 Task: Create a due date automation trigger when advanced on, 2 hours before a card is due add dates due in 1 working days.
Action: Mouse moved to (934, 72)
Screenshot: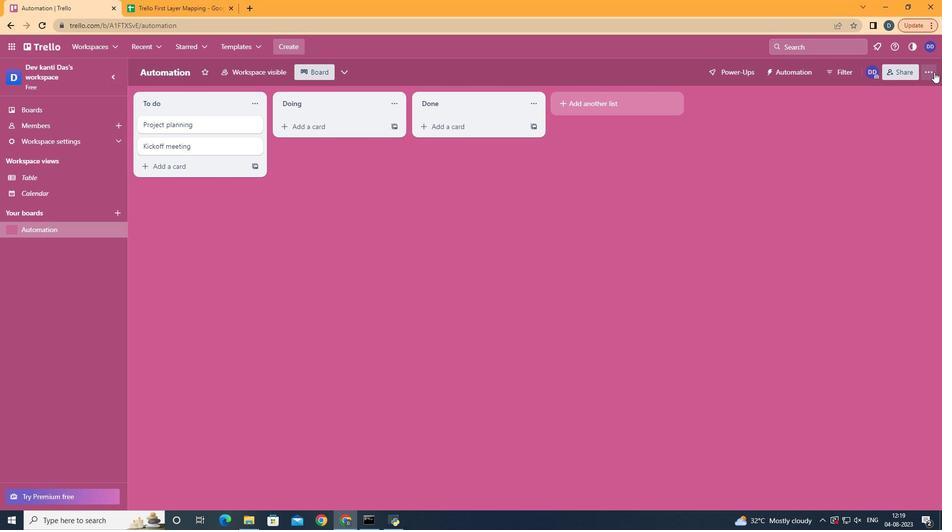 
Action: Mouse pressed left at (934, 72)
Screenshot: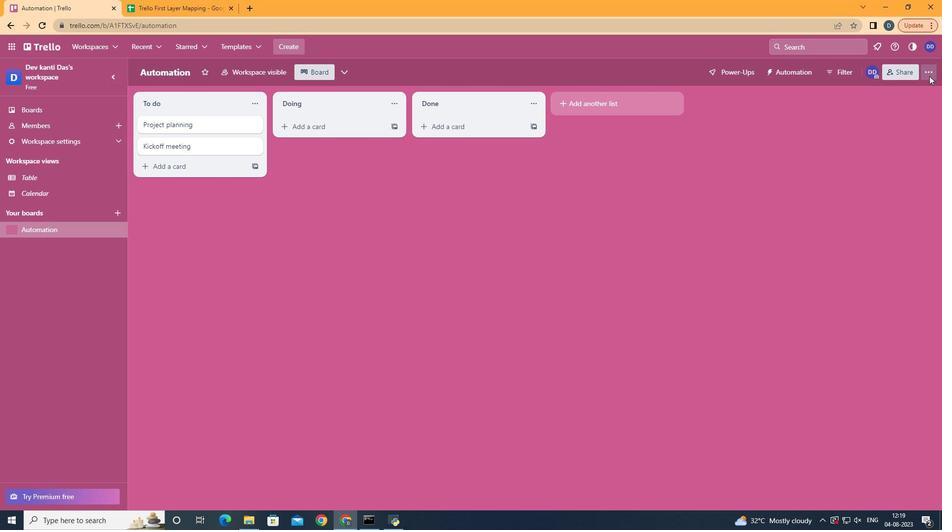
Action: Mouse moved to (845, 209)
Screenshot: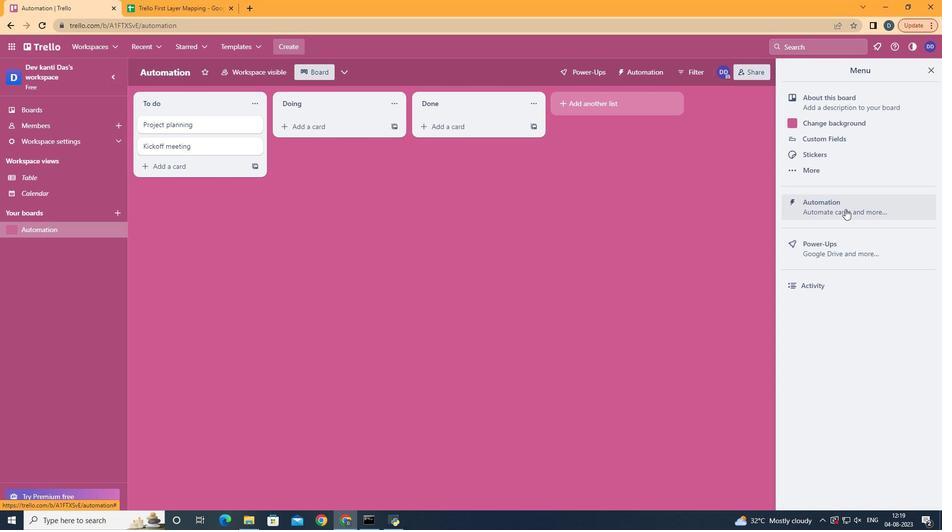 
Action: Mouse pressed left at (845, 209)
Screenshot: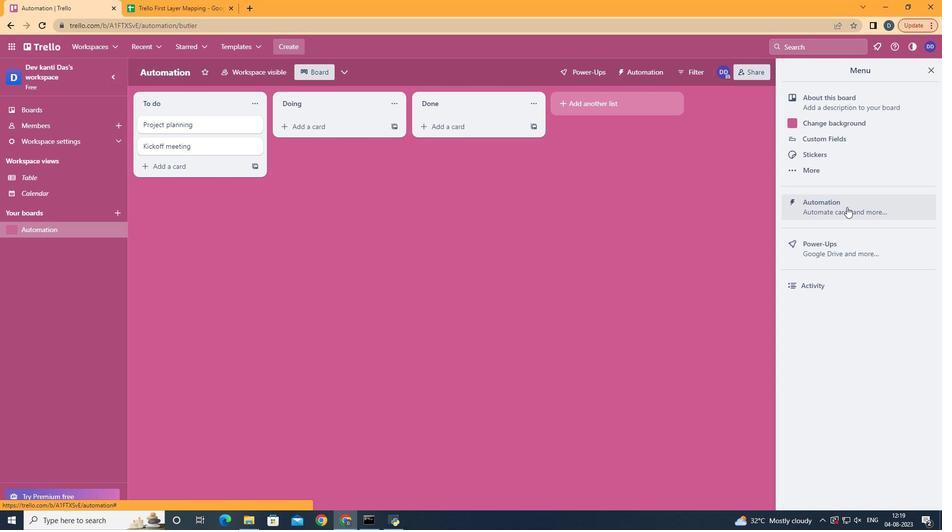 
Action: Mouse moved to (204, 193)
Screenshot: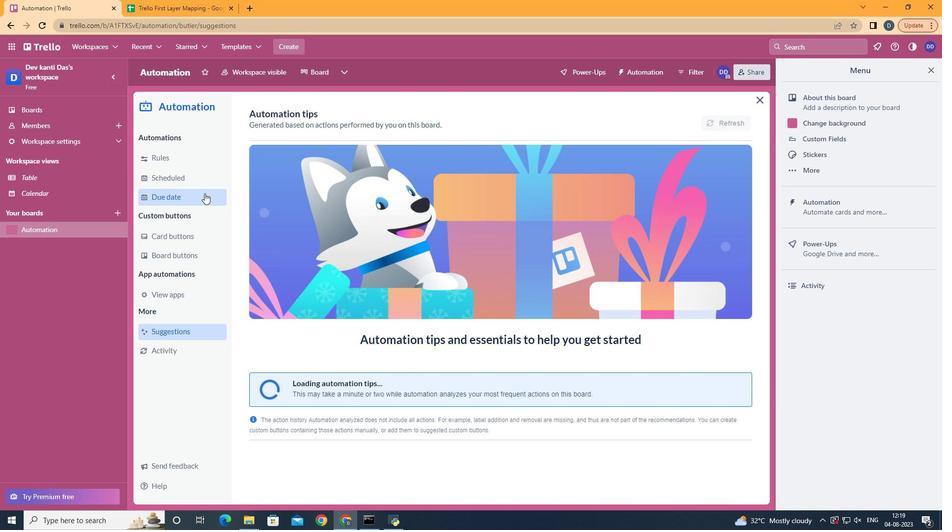 
Action: Mouse pressed left at (204, 193)
Screenshot: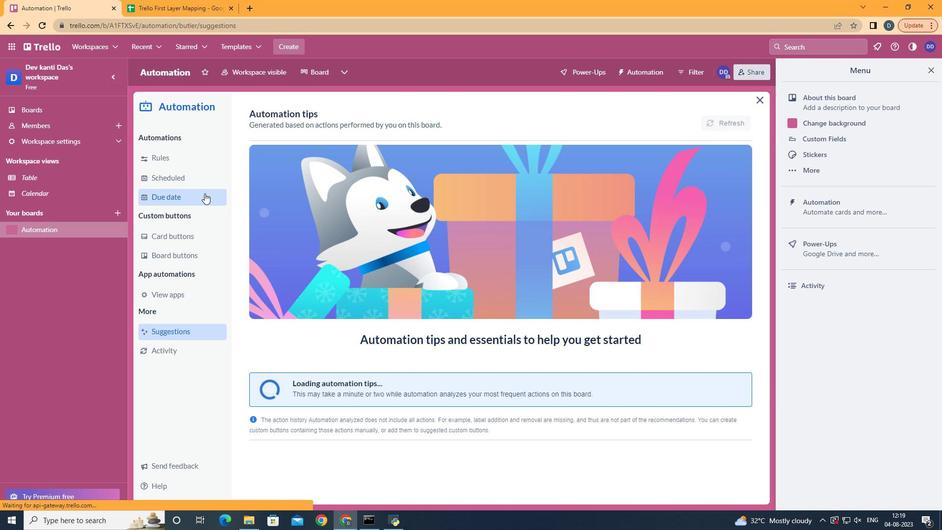 
Action: Mouse moved to (692, 113)
Screenshot: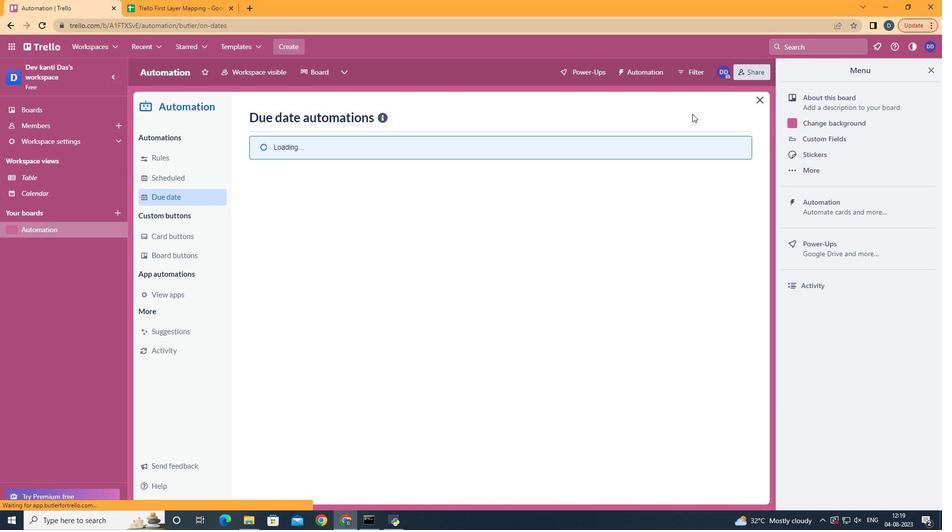 
Action: Mouse pressed left at (692, 113)
Screenshot: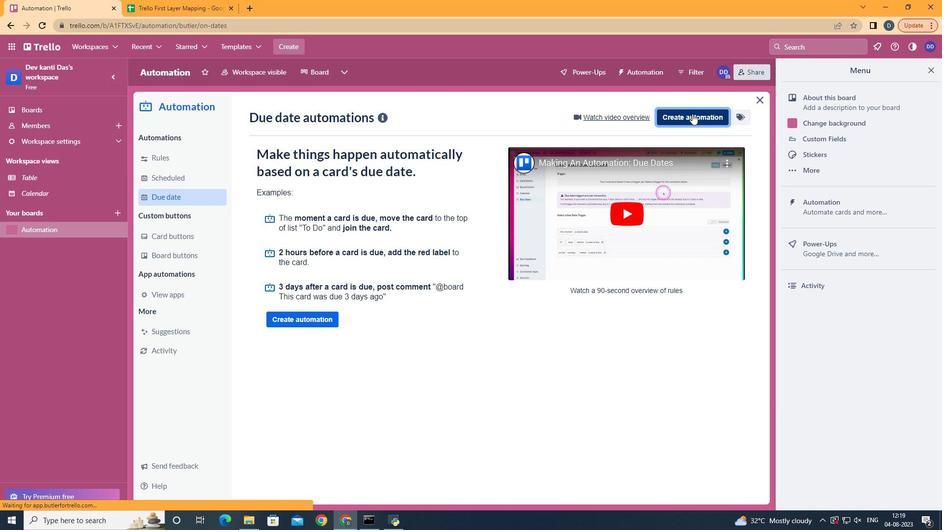 
Action: Mouse moved to (471, 214)
Screenshot: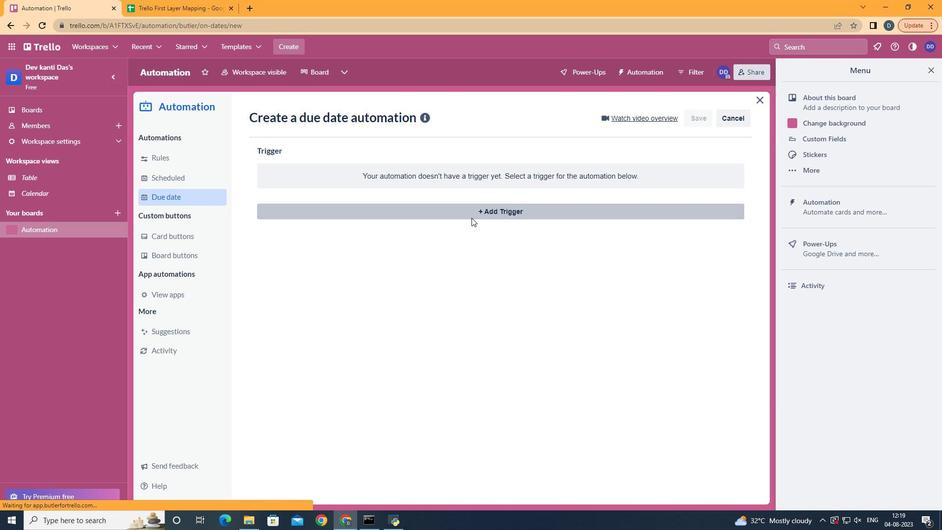 
Action: Mouse pressed left at (471, 214)
Screenshot: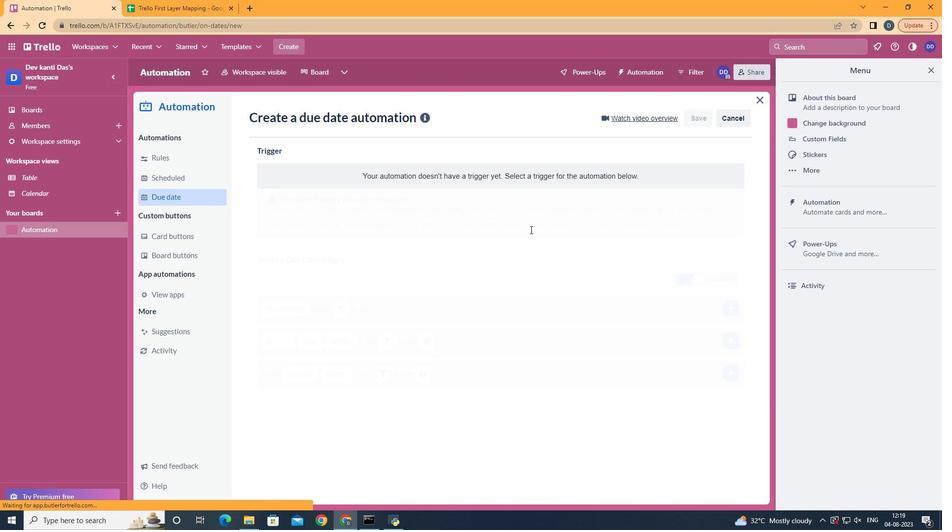 
Action: Mouse moved to (318, 425)
Screenshot: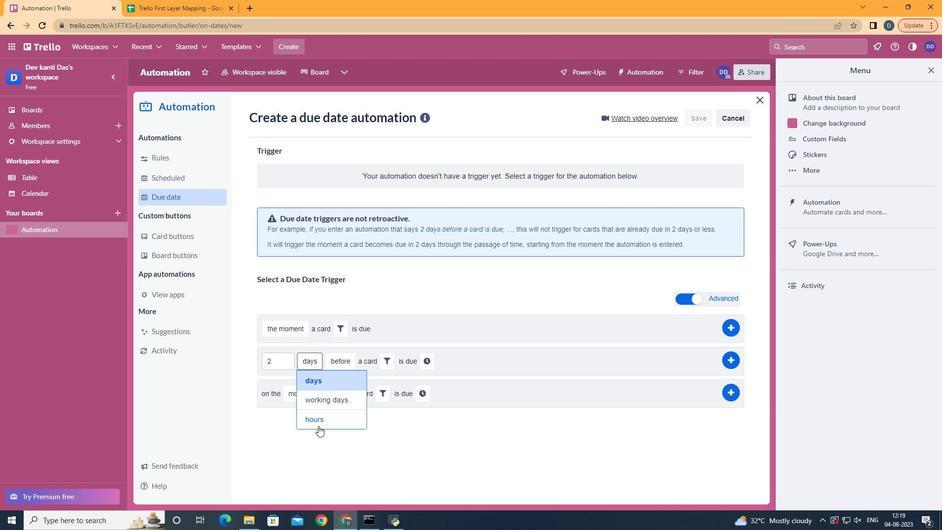 
Action: Mouse pressed left at (318, 425)
Screenshot: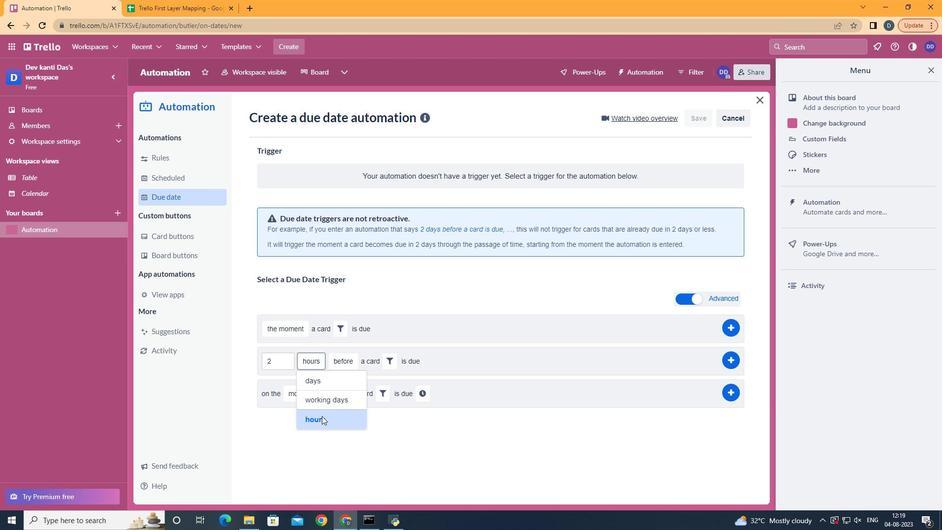 
Action: Mouse moved to (349, 379)
Screenshot: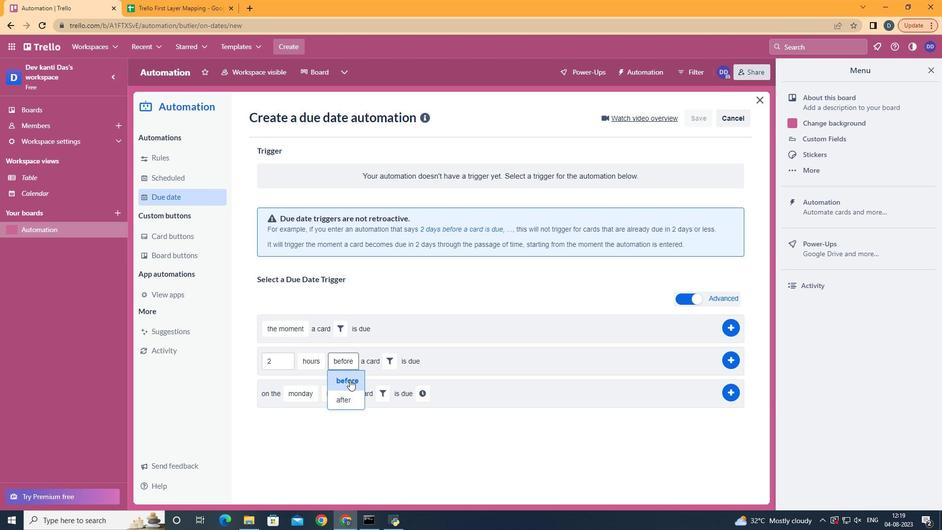
Action: Mouse pressed left at (349, 379)
Screenshot: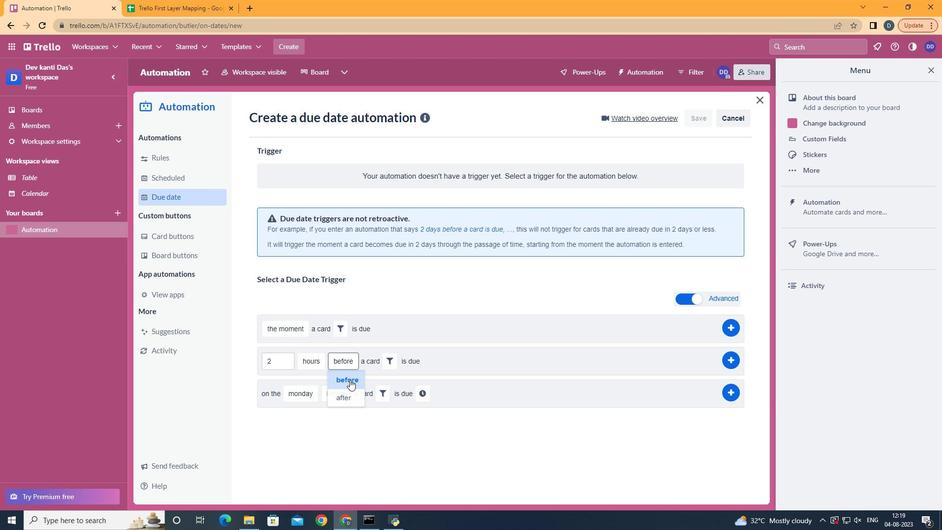 
Action: Mouse moved to (399, 356)
Screenshot: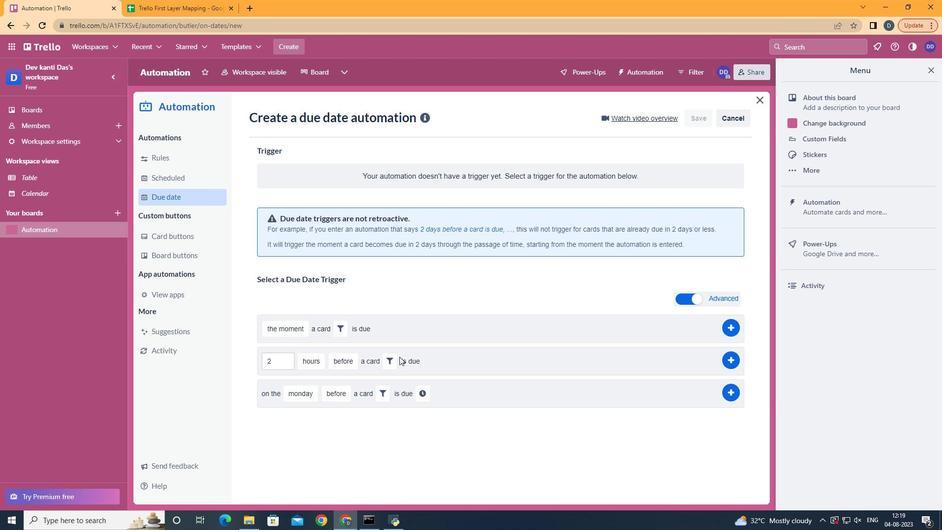 
Action: Mouse pressed left at (399, 356)
Screenshot: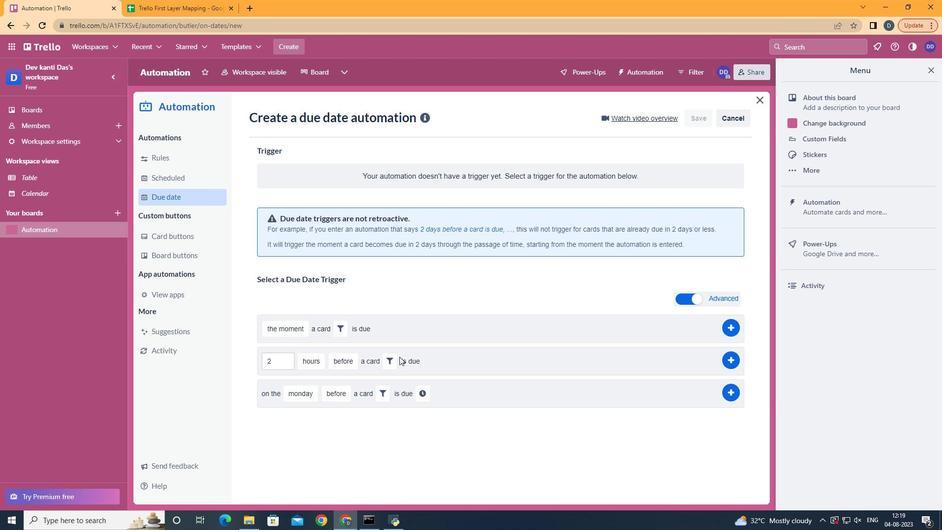 
Action: Mouse moved to (385, 362)
Screenshot: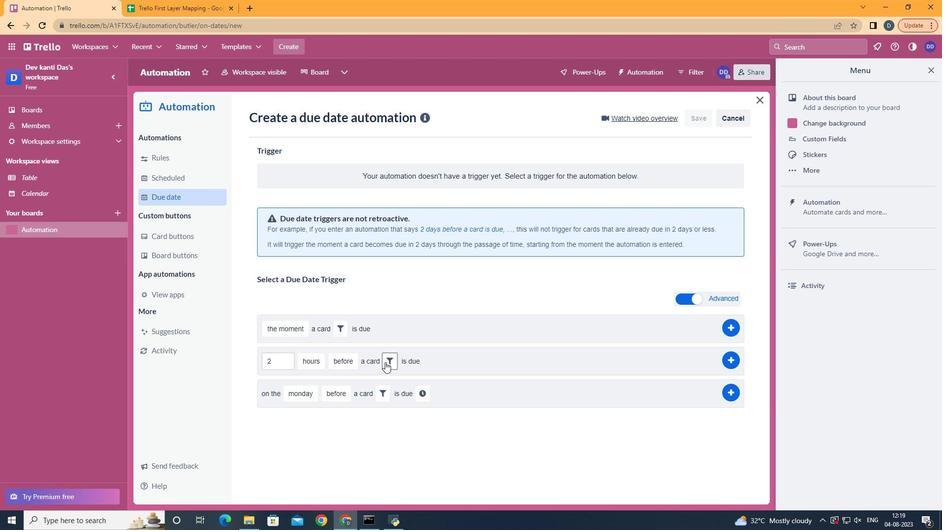 
Action: Mouse pressed left at (385, 362)
Screenshot: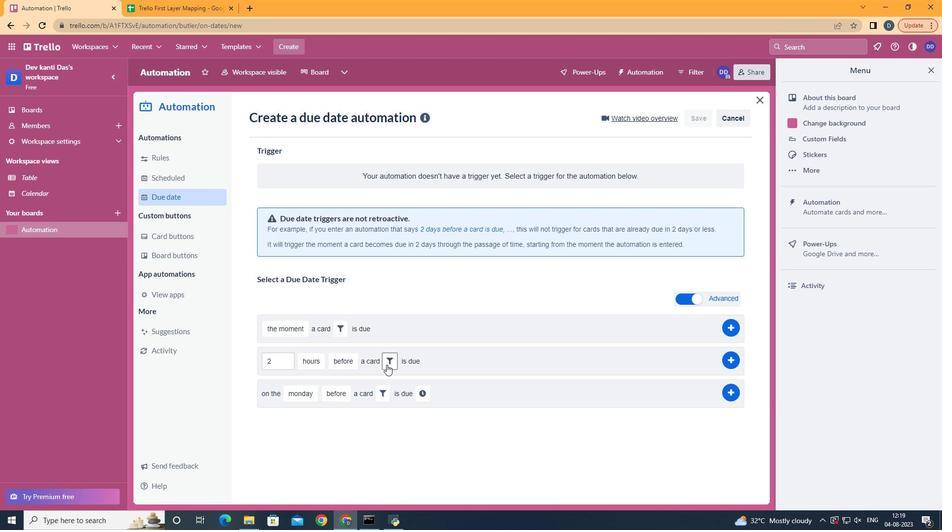 
Action: Mouse moved to (434, 399)
Screenshot: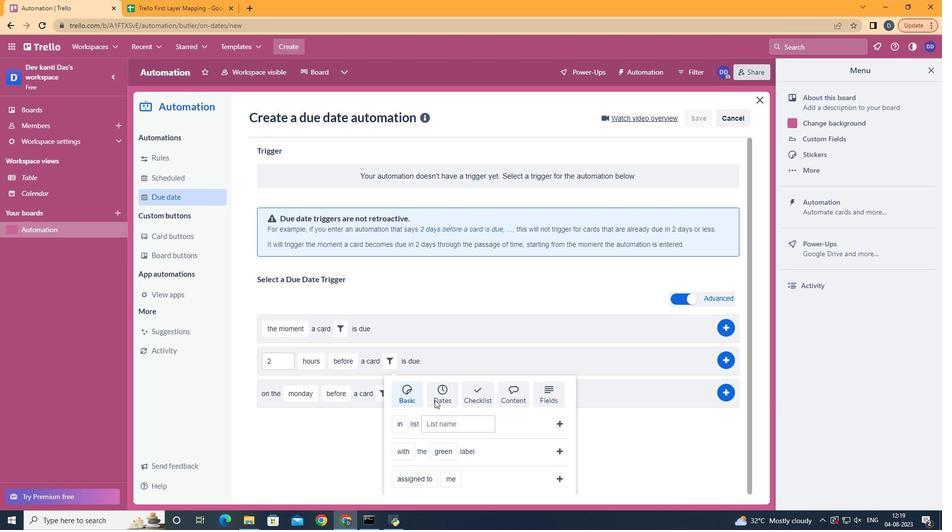 
Action: Mouse pressed left at (434, 399)
Screenshot: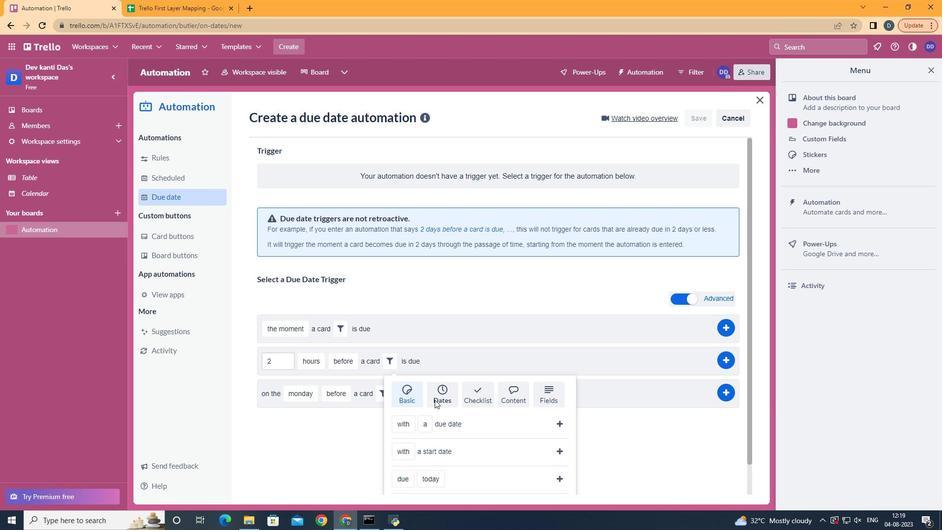 
Action: Mouse scrolled (434, 399) with delta (0, 0)
Screenshot: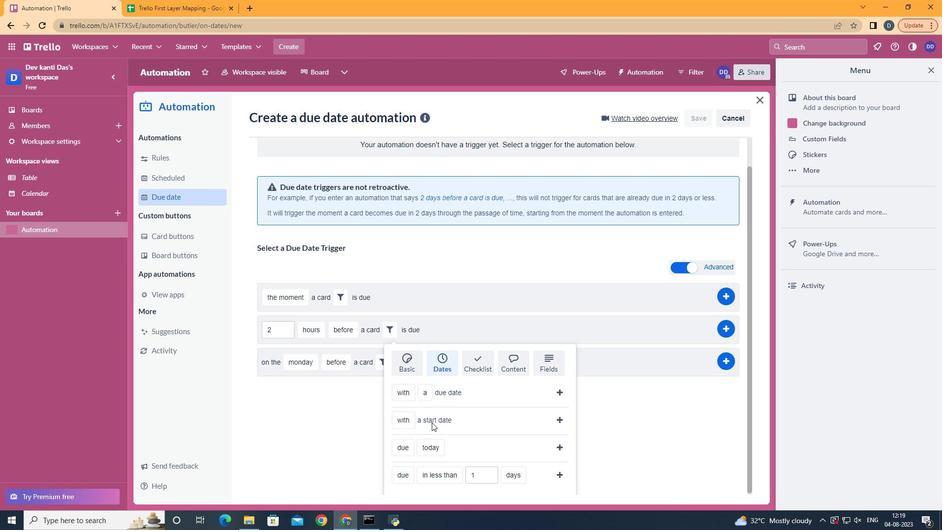 
Action: Mouse scrolled (434, 399) with delta (0, 0)
Screenshot: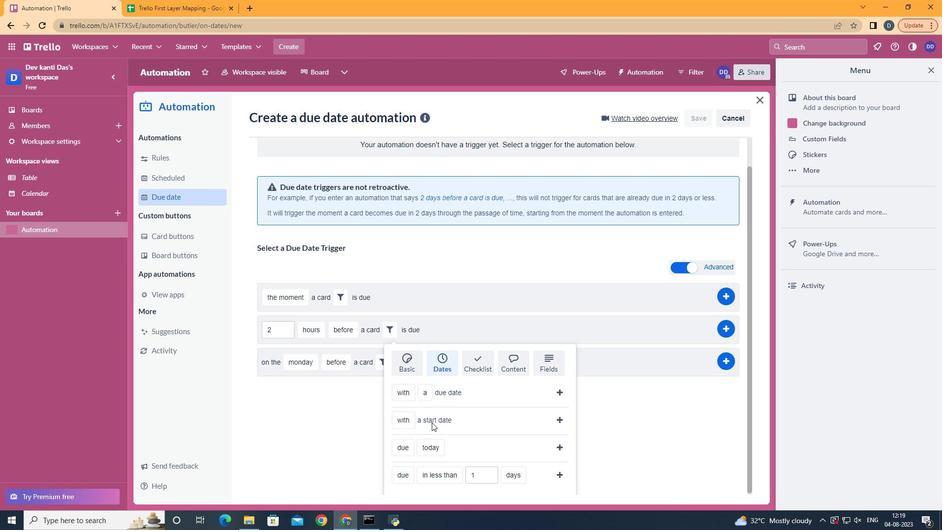 
Action: Mouse scrolled (434, 399) with delta (0, 0)
Screenshot: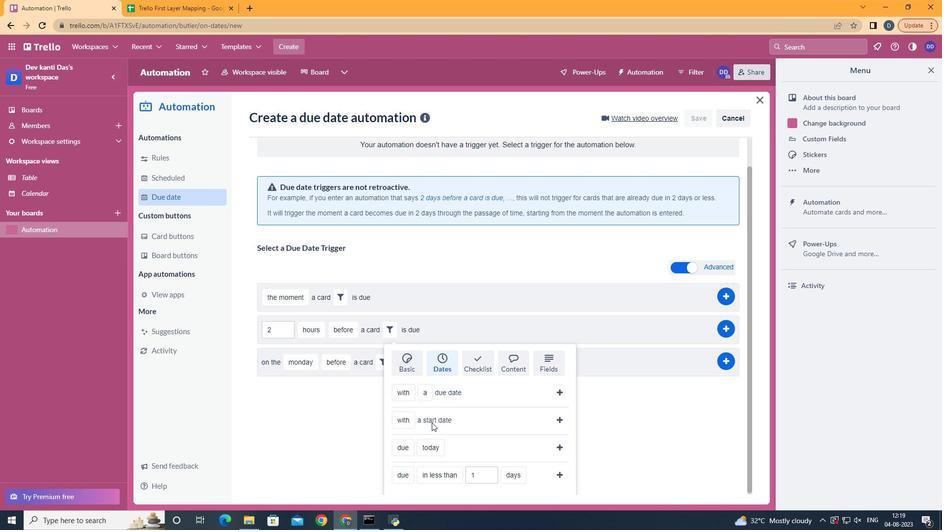 
Action: Mouse scrolled (434, 399) with delta (0, 0)
Screenshot: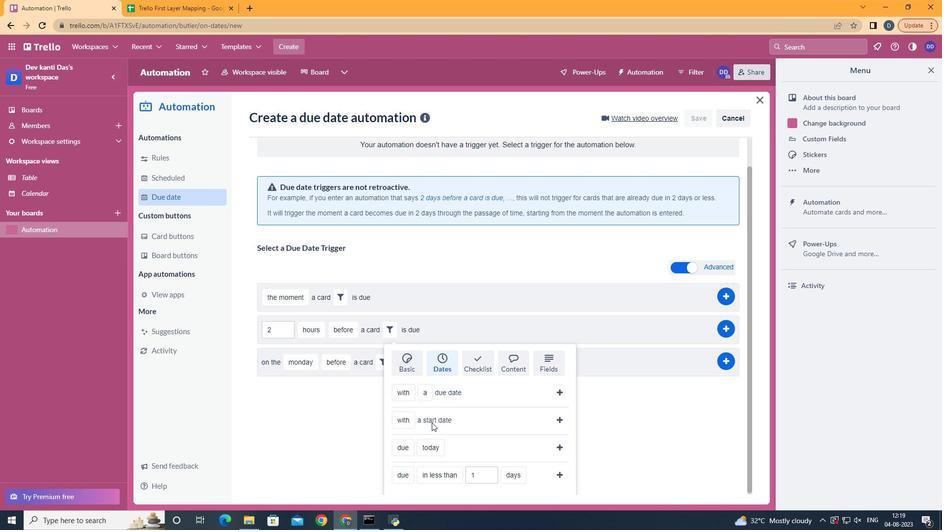 
Action: Mouse moved to (411, 430)
Screenshot: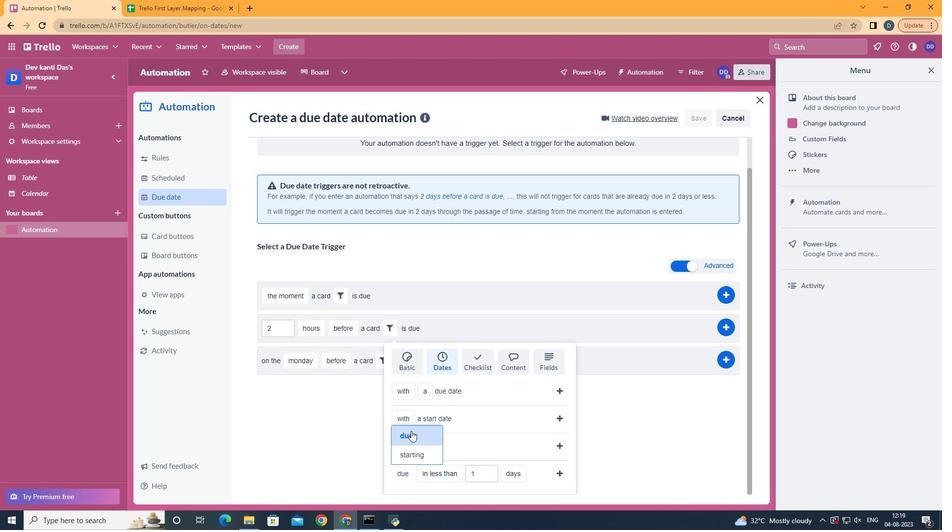 
Action: Mouse pressed left at (411, 430)
Screenshot: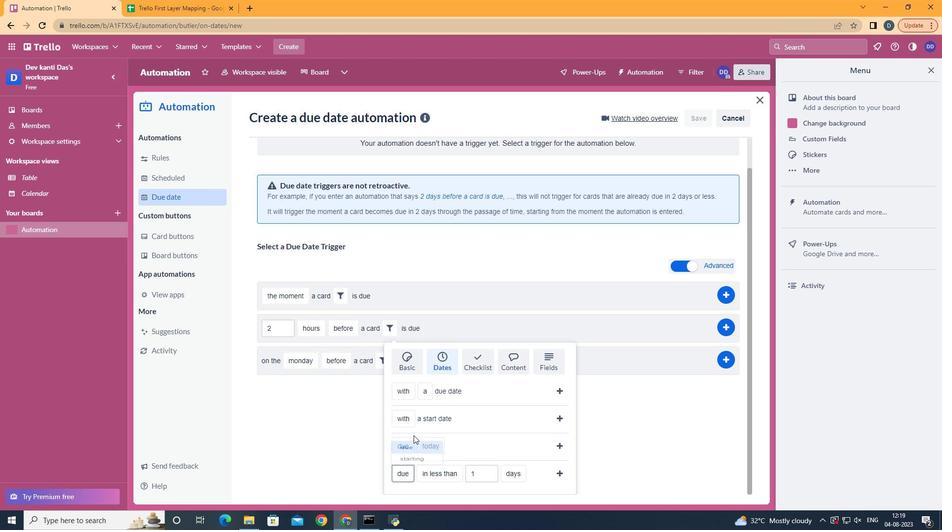 
Action: Mouse moved to (451, 432)
Screenshot: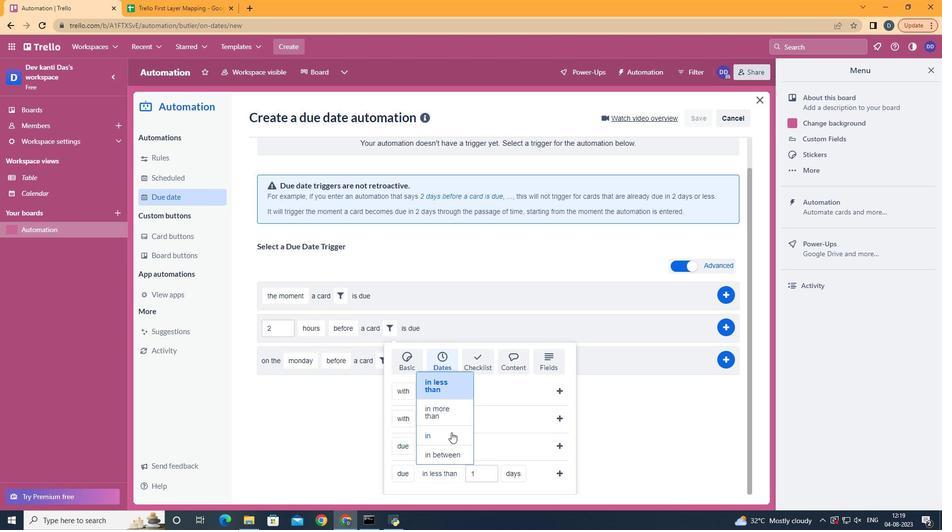 
Action: Mouse pressed left at (451, 432)
Screenshot: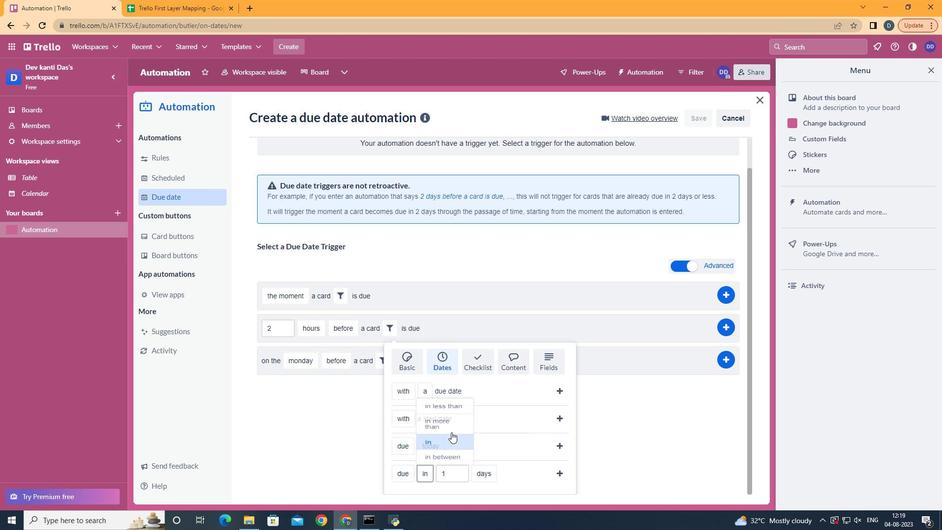 
Action: Mouse moved to (494, 458)
Screenshot: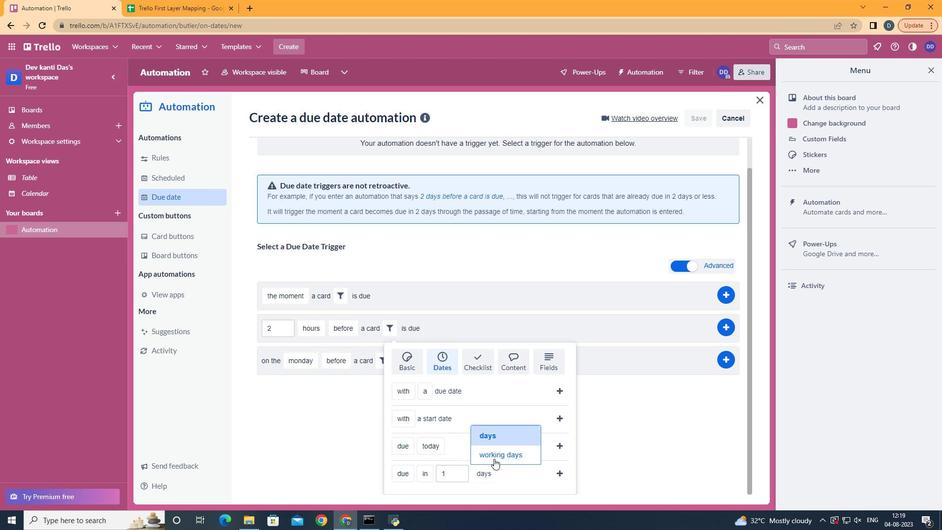 
Action: Mouse pressed left at (494, 458)
Screenshot: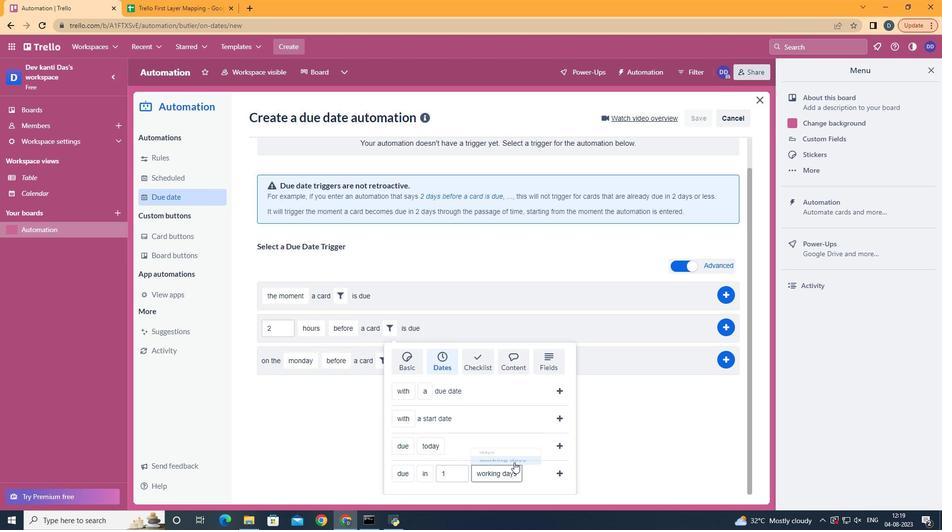 
Action: Mouse moved to (568, 469)
Screenshot: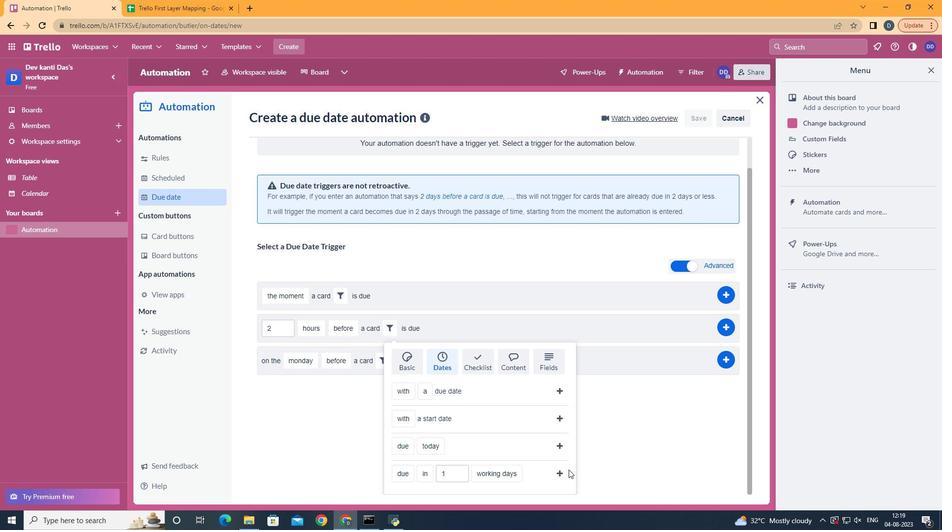
Action: Mouse pressed left at (568, 469)
Screenshot: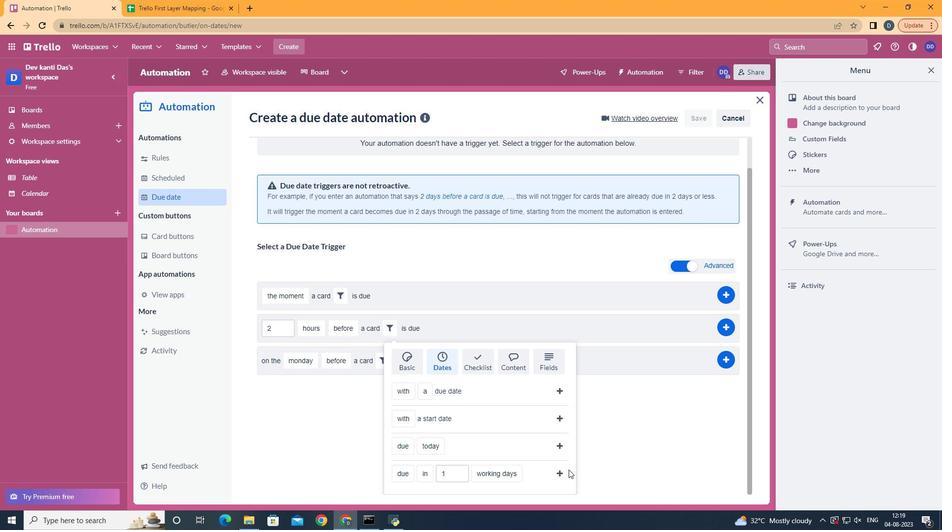 
Action: Mouse moved to (563, 471)
Screenshot: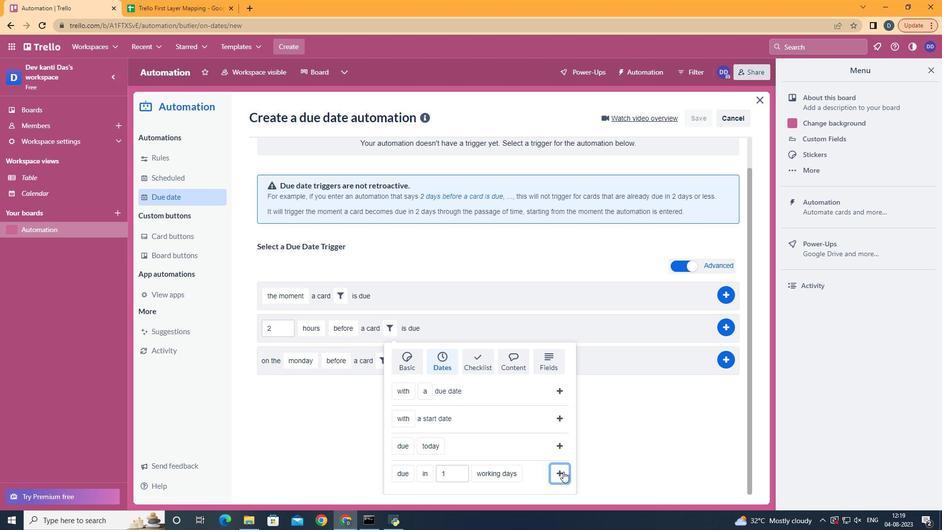 
Action: Mouse pressed left at (563, 471)
Screenshot: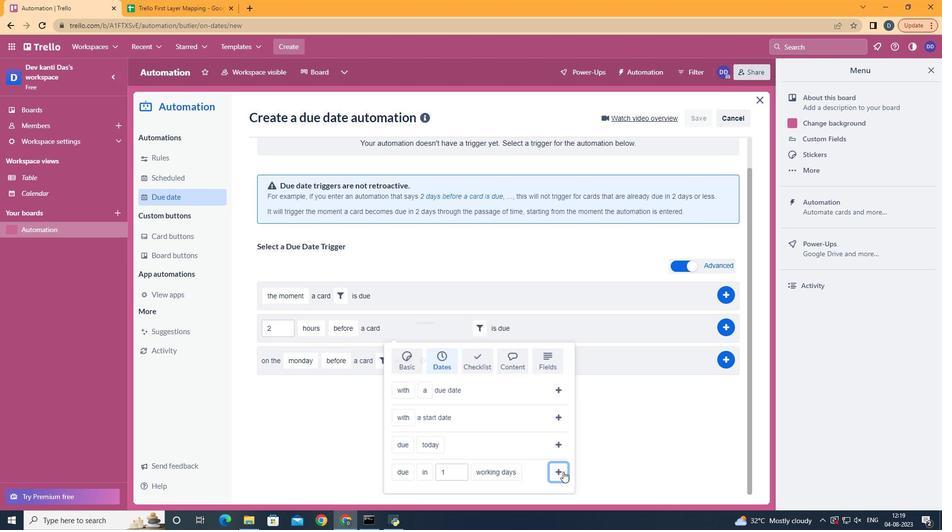 
Action: Mouse moved to (732, 355)
Screenshot: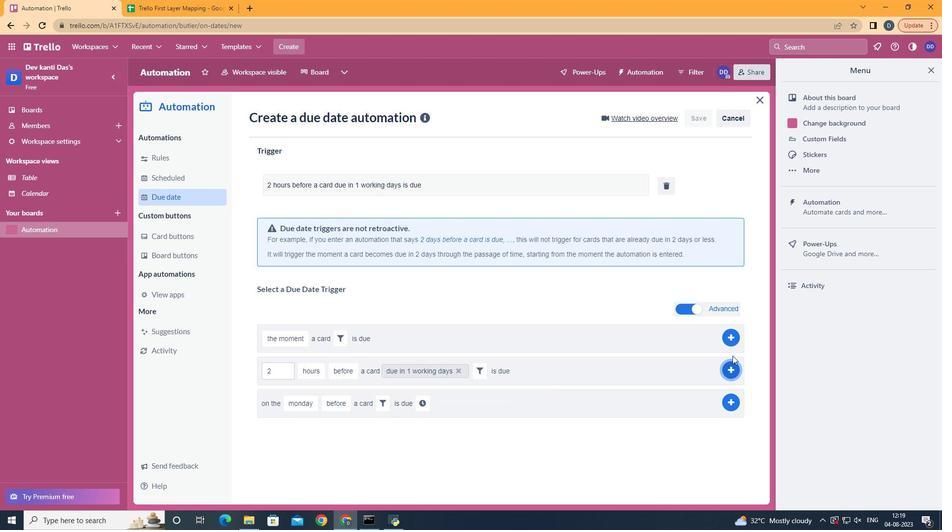 
Action: Mouse pressed left at (732, 355)
Screenshot: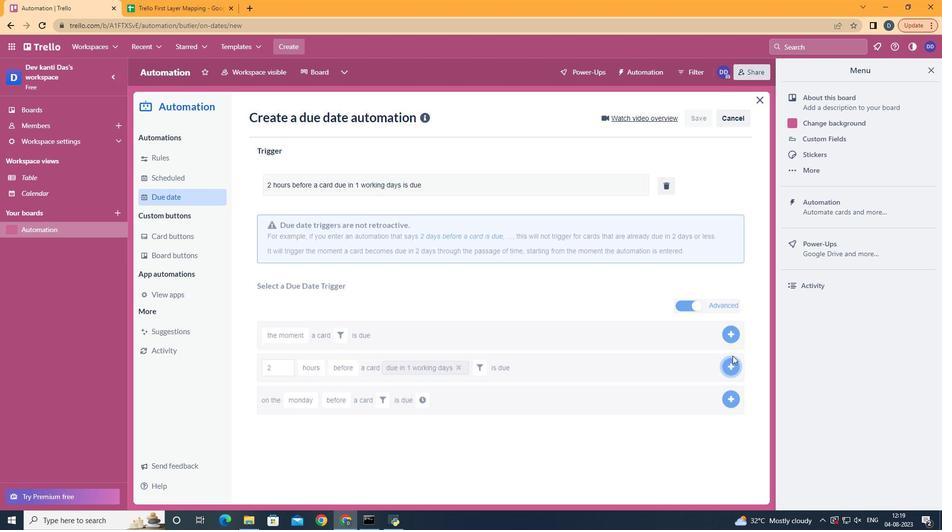 
Action: Mouse moved to (387, 220)
Screenshot: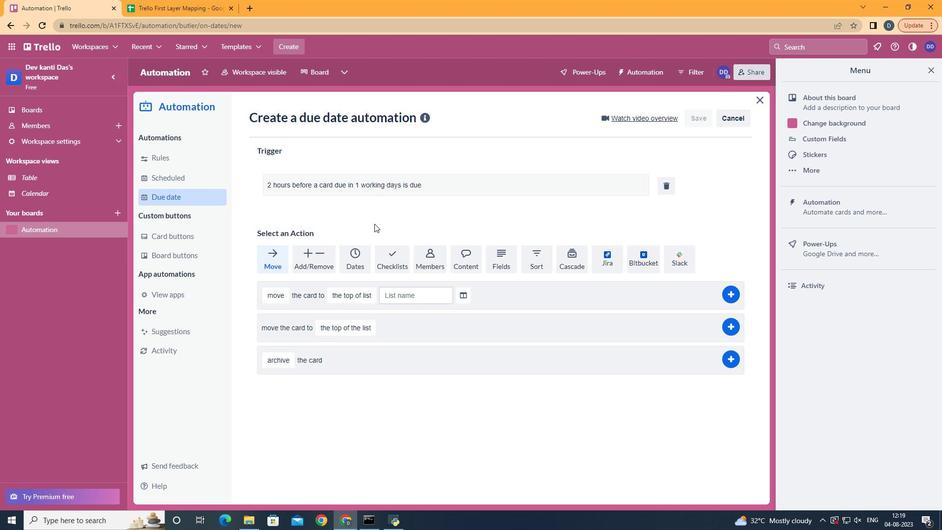 
